 Task: Create List Brand Promise in Board Website Traffic Optimization to Workspace Business Loans. Create List Brand Mission Statement in Board Business Intelligence and Analytics to Workspace Business Loans. Create List Brand Vision Statement in Board Sales Territory Mapping and Analysis to Workspace Business Loans
Action: Mouse moved to (82, 399)
Screenshot: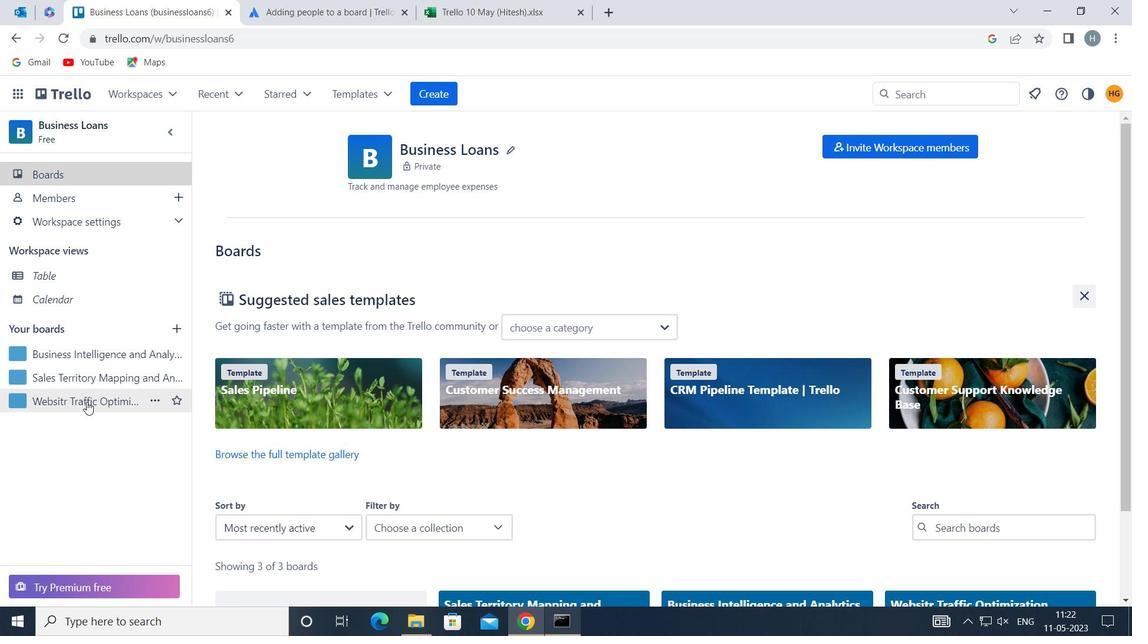 
Action: Mouse pressed left at (82, 399)
Screenshot: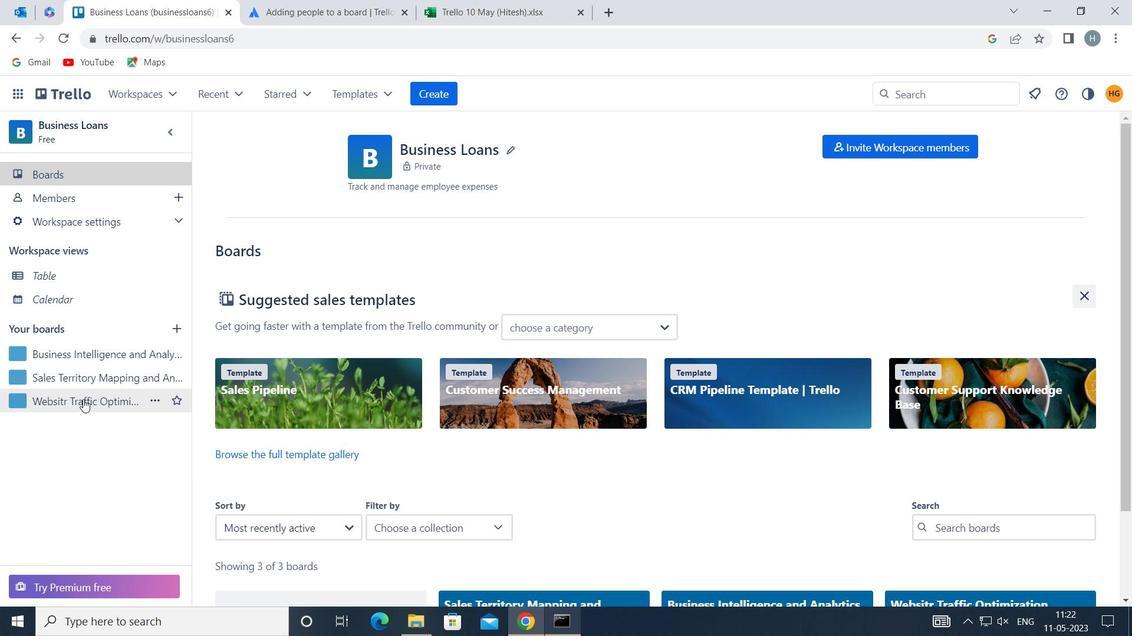 
Action: Mouse moved to (318, 185)
Screenshot: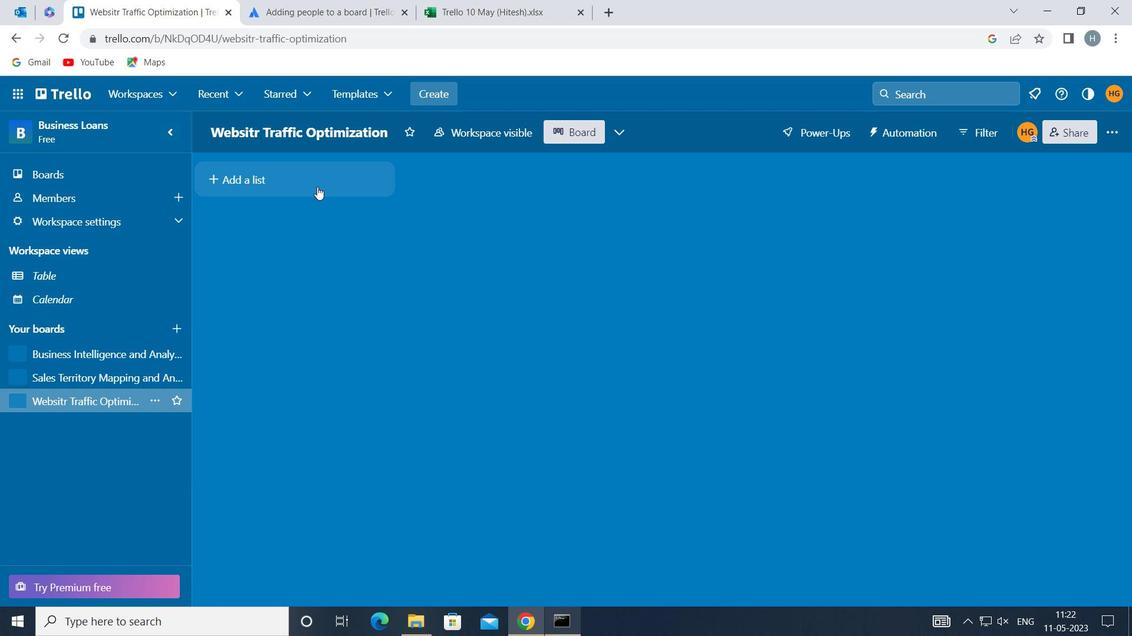 
Action: Mouse pressed left at (318, 185)
Screenshot: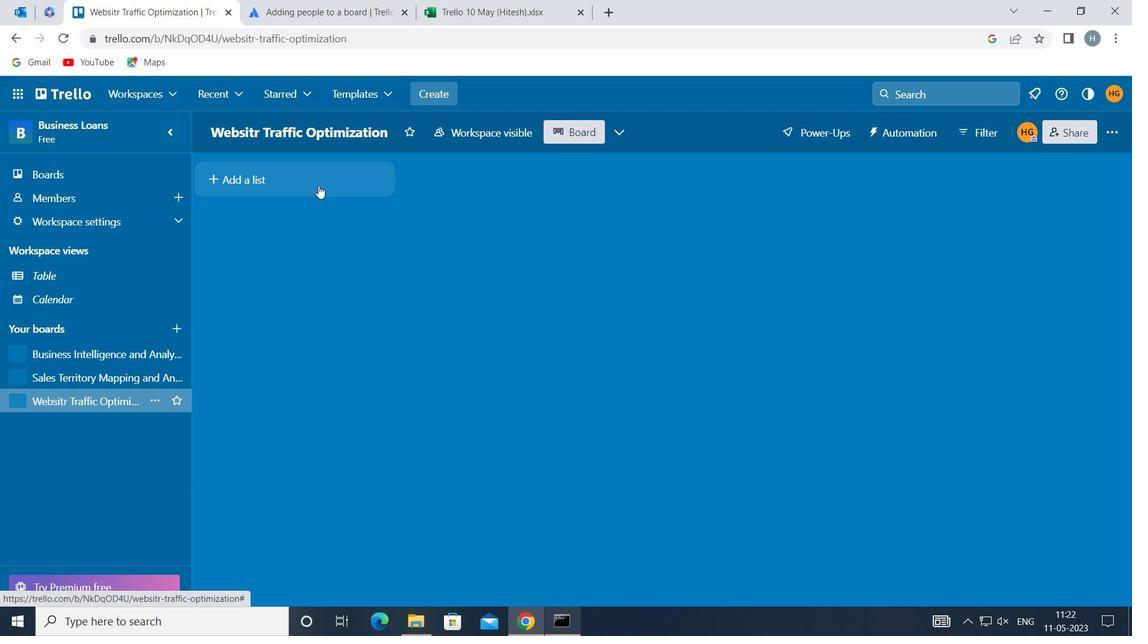 
Action: Key pressed <Key.shift>BRAND<Key.space><Key.shift>PROMISE
Screenshot: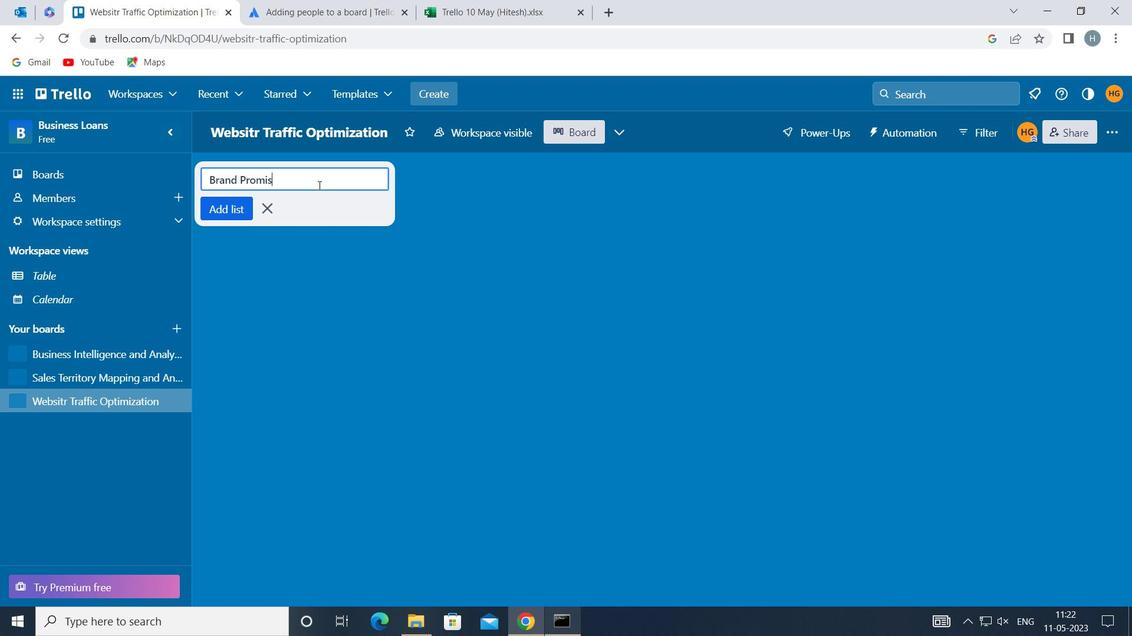 
Action: Mouse moved to (229, 212)
Screenshot: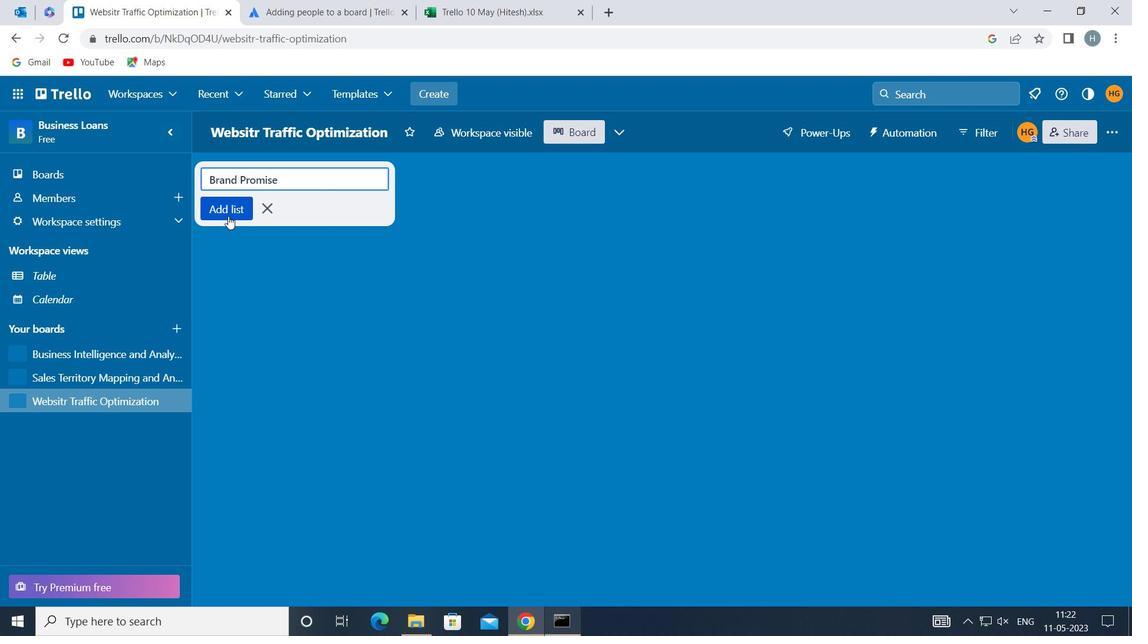
Action: Mouse pressed left at (229, 212)
Screenshot: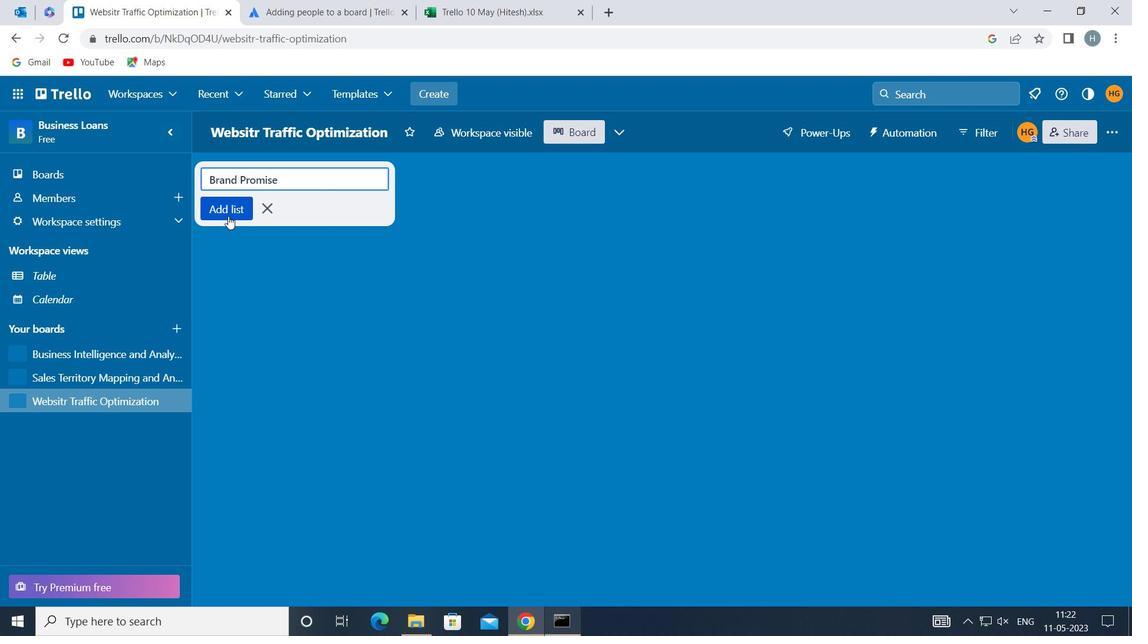 
Action: Mouse moved to (245, 313)
Screenshot: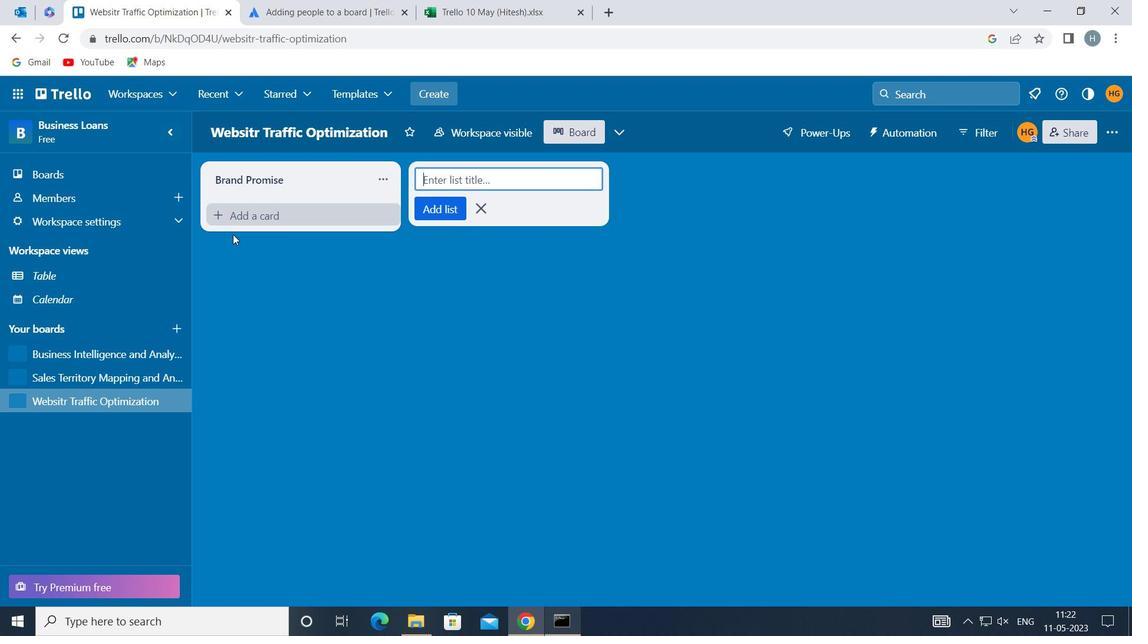 
Action: Mouse pressed left at (245, 313)
Screenshot: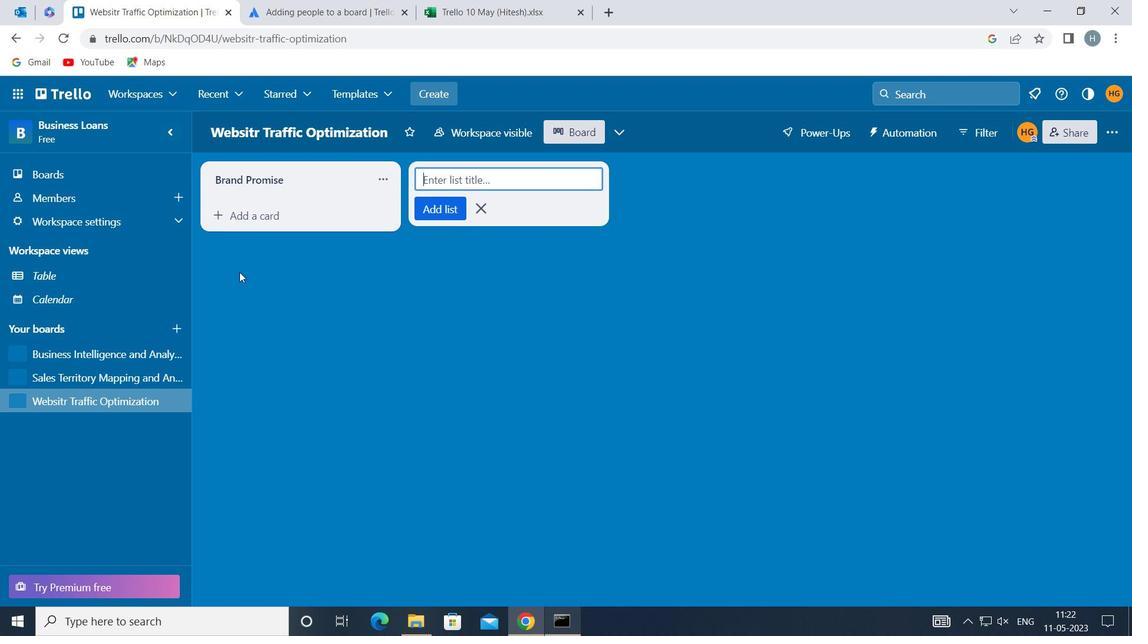 
Action: Mouse moved to (91, 356)
Screenshot: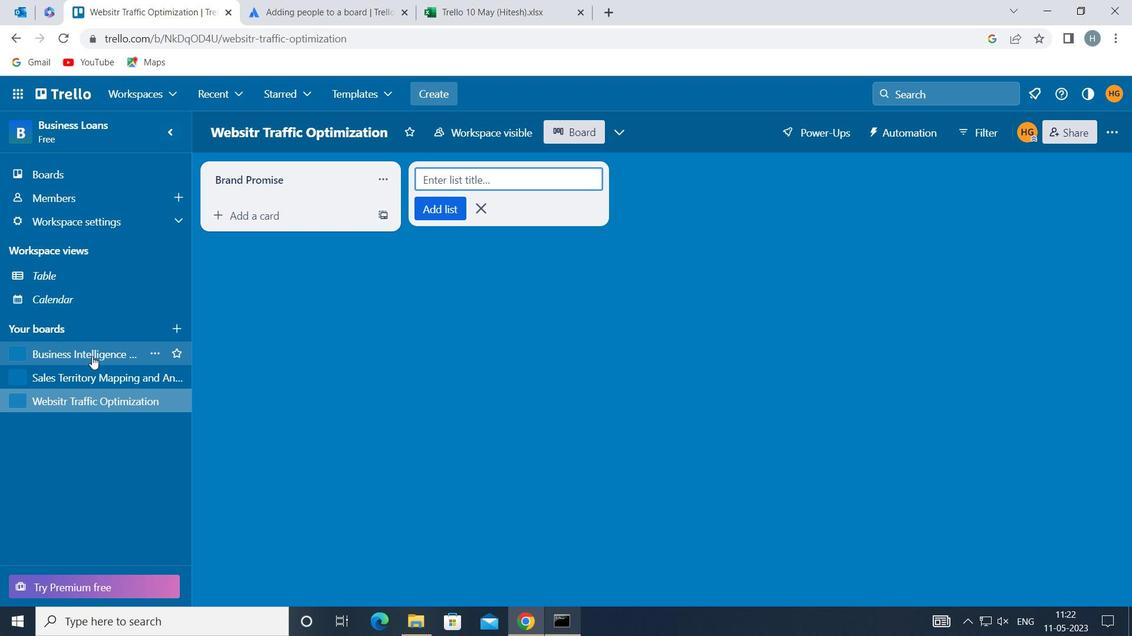 
Action: Mouse pressed left at (91, 356)
Screenshot: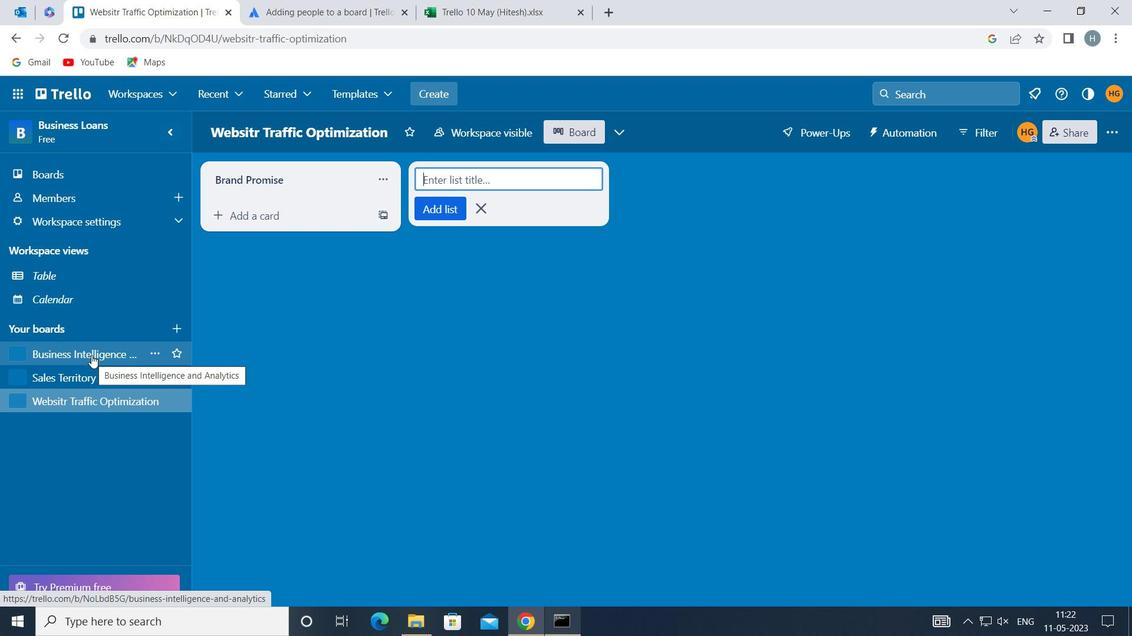 
Action: Mouse moved to (278, 184)
Screenshot: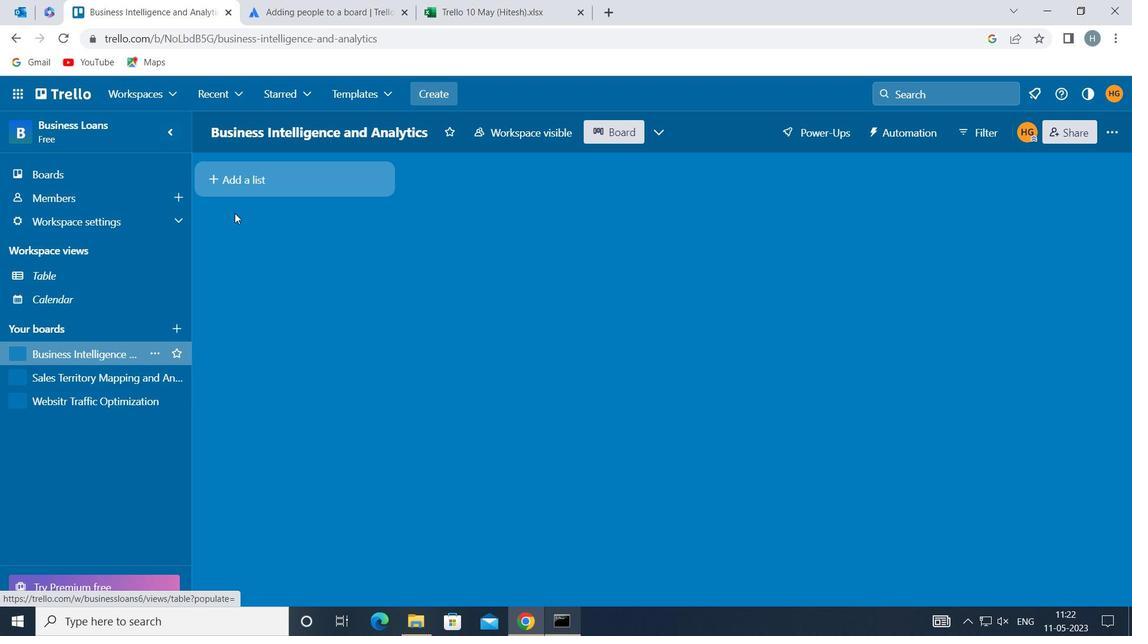 
Action: Mouse pressed left at (278, 184)
Screenshot: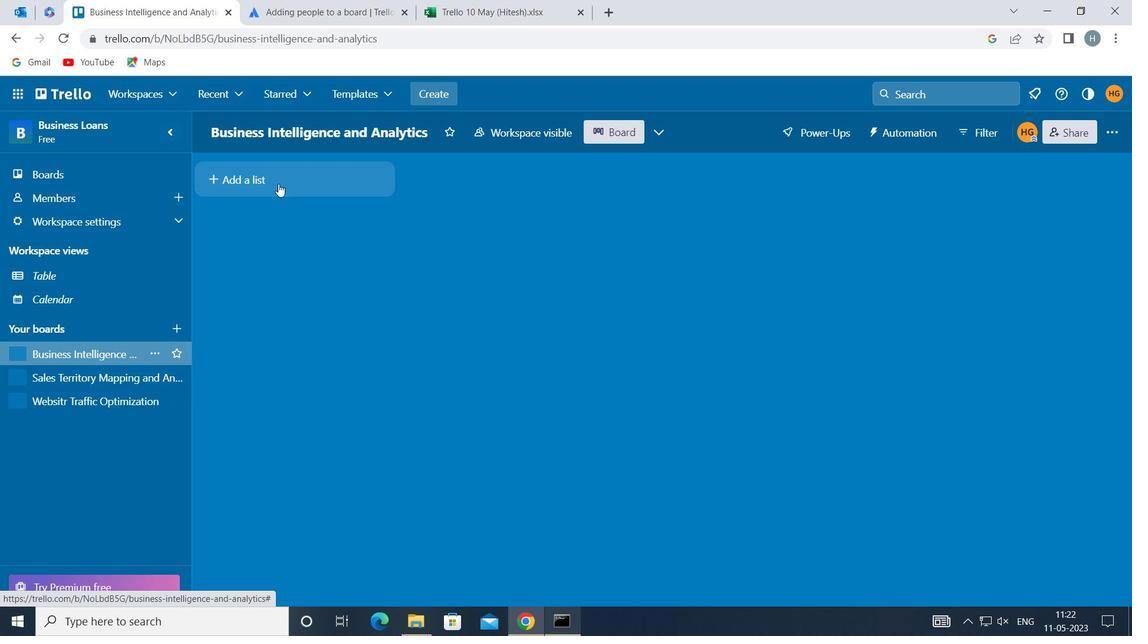 
Action: Mouse moved to (303, 178)
Screenshot: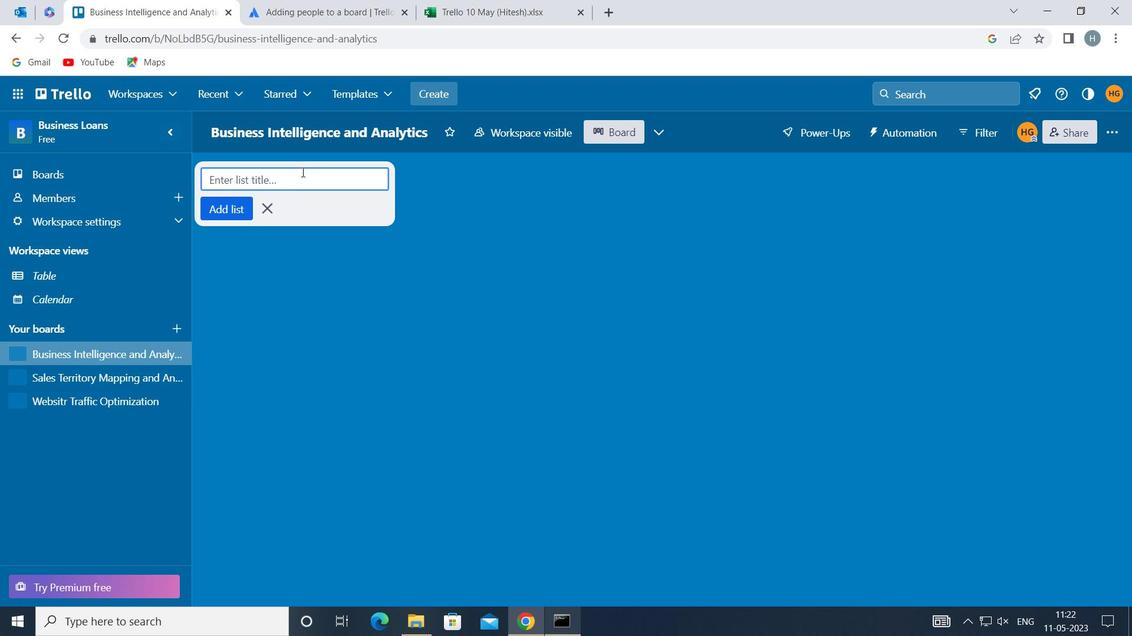 
Action: Mouse pressed left at (303, 178)
Screenshot: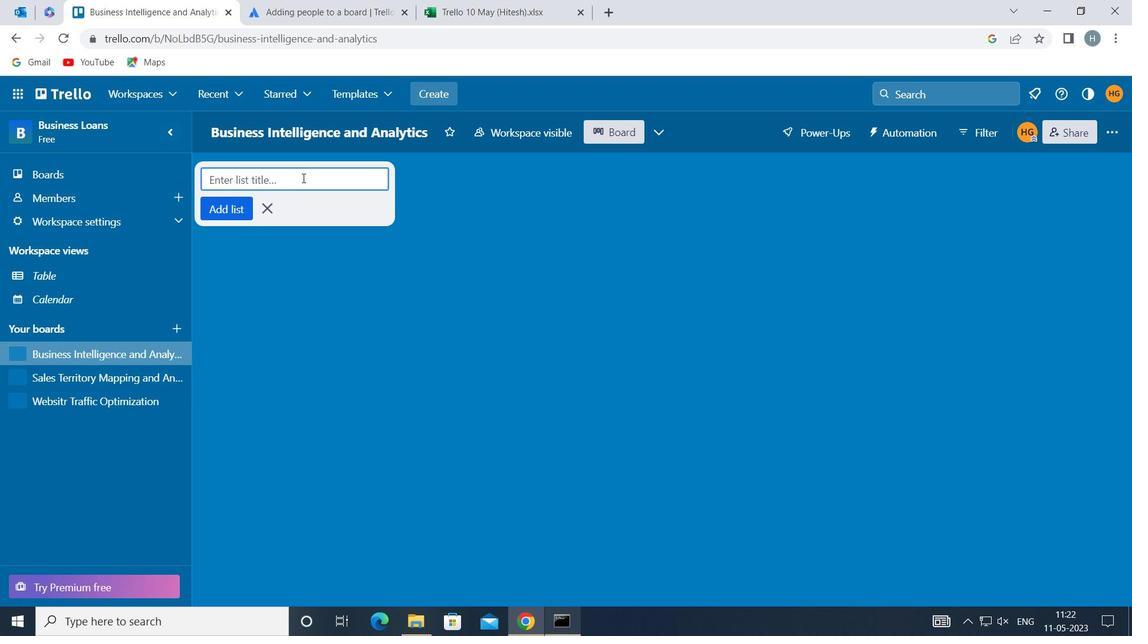 
Action: Key pressed <Key.shift>BRAND<Key.space><Key.shift>MISSION<Key.space><Key.shift>STATEMENT
Screenshot: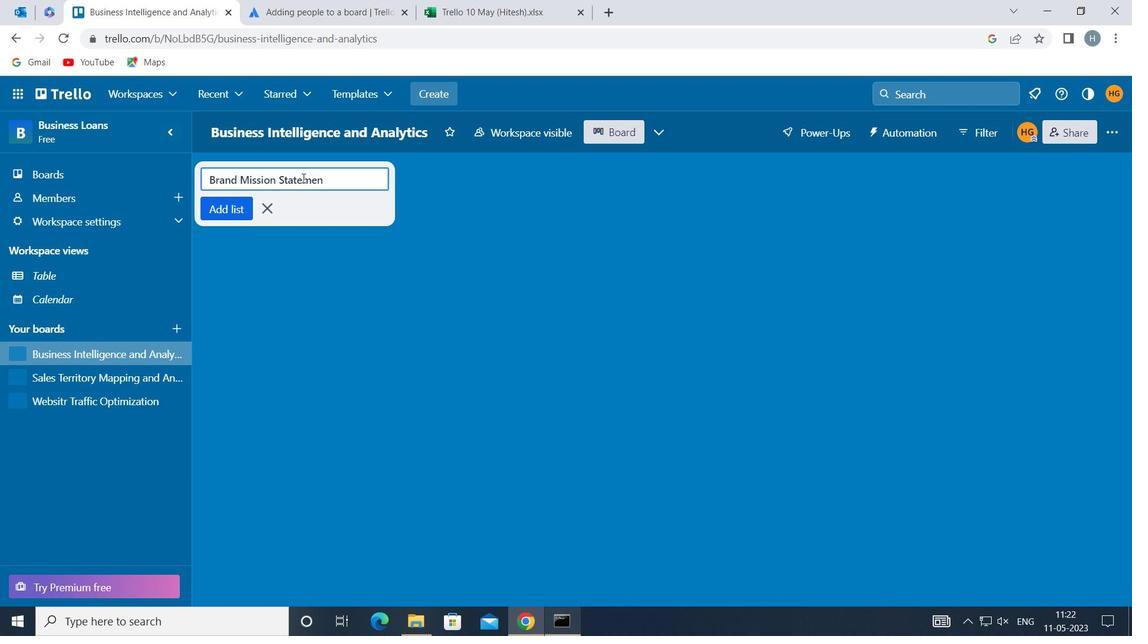 
Action: Mouse moved to (234, 205)
Screenshot: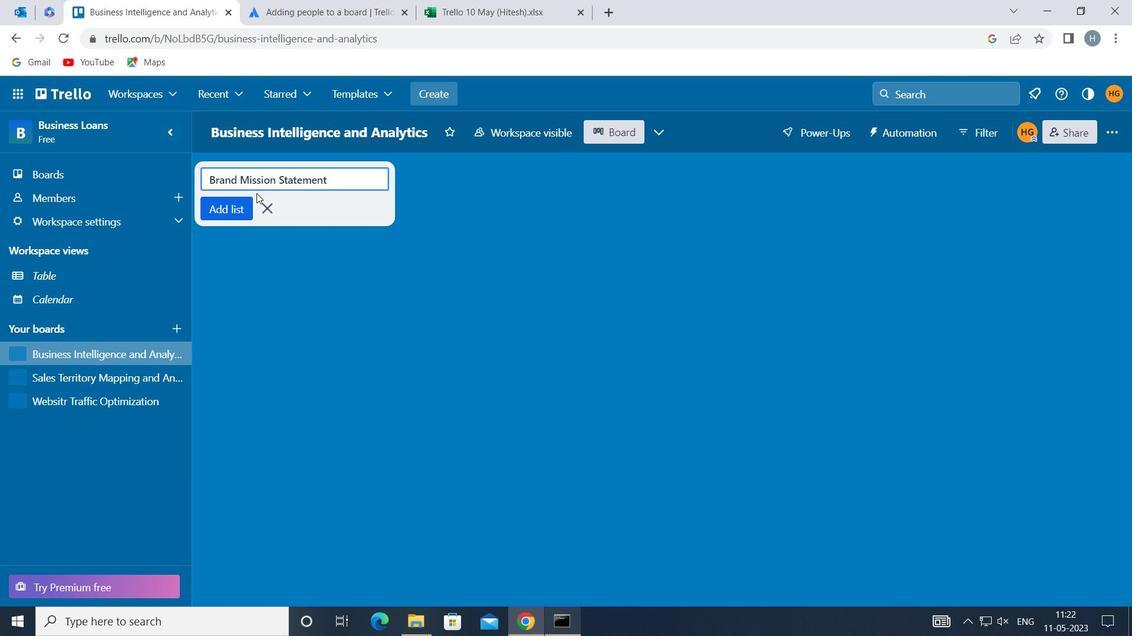 
Action: Mouse pressed left at (234, 205)
Screenshot: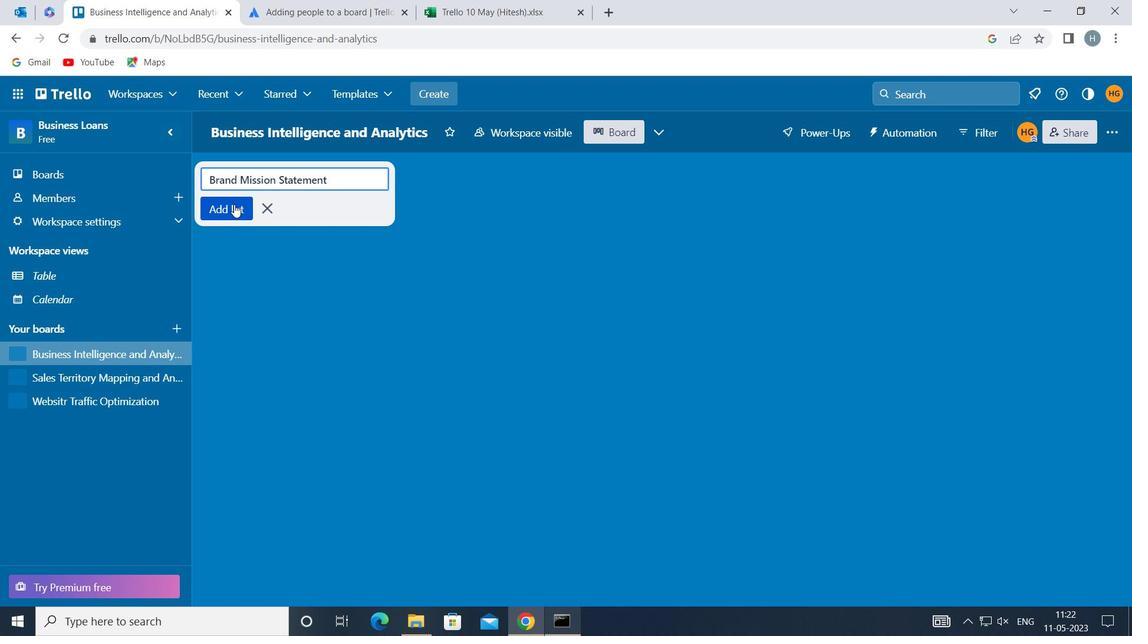 
Action: Mouse moved to (257, 294)
Screenshot: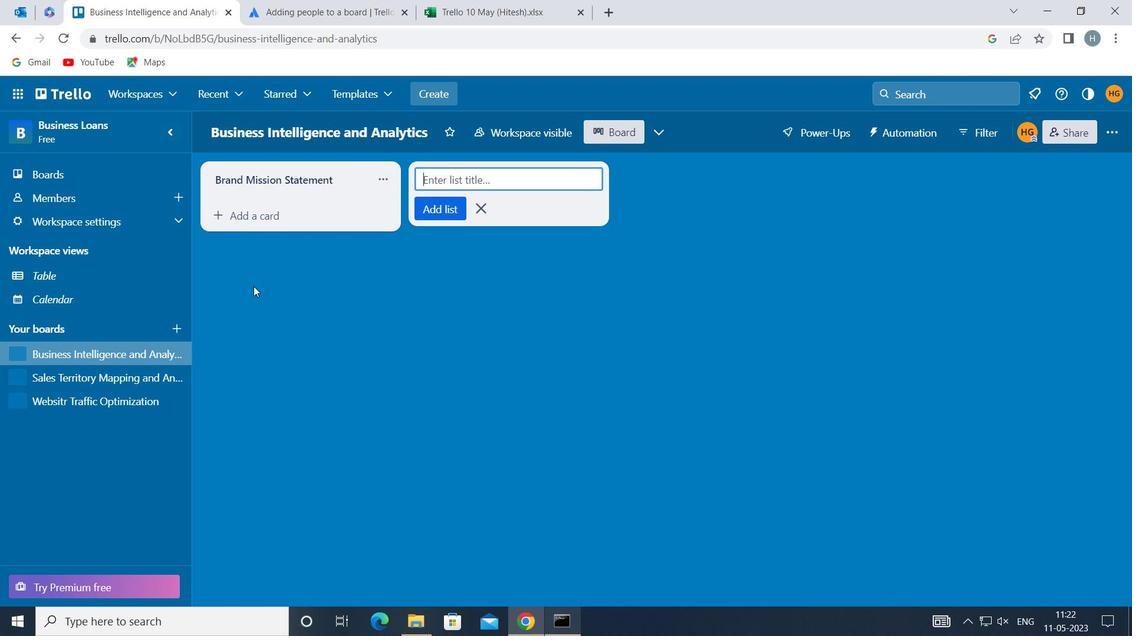 
Action: Mouse pressed left at (257, 294)
Screenshot: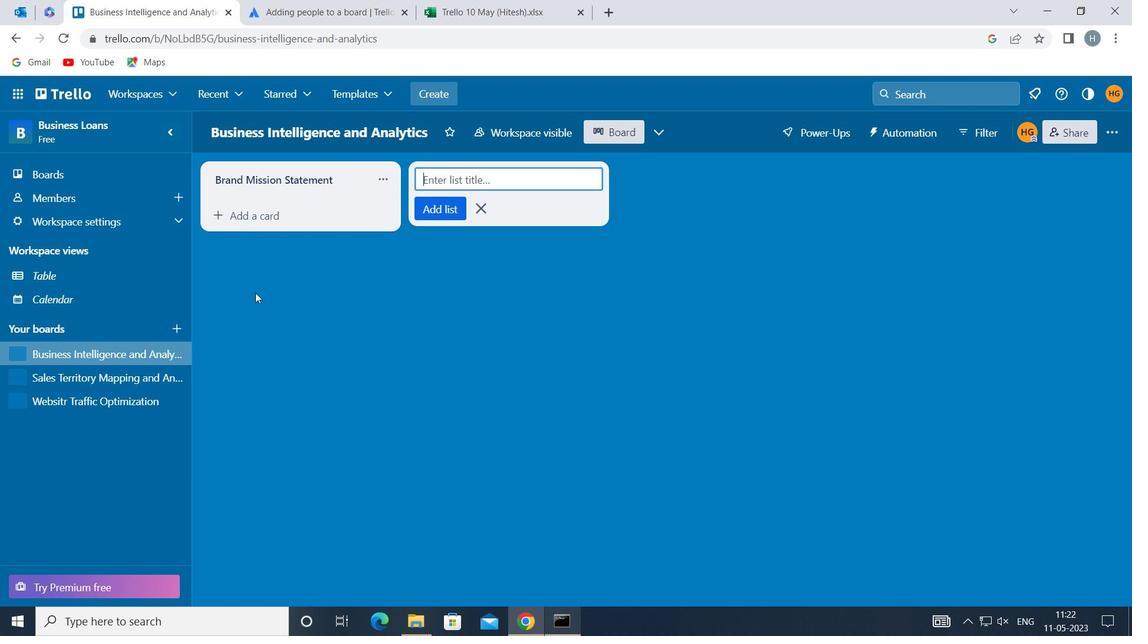 
Action: Mouse moved to (101, 375)
Screenshot: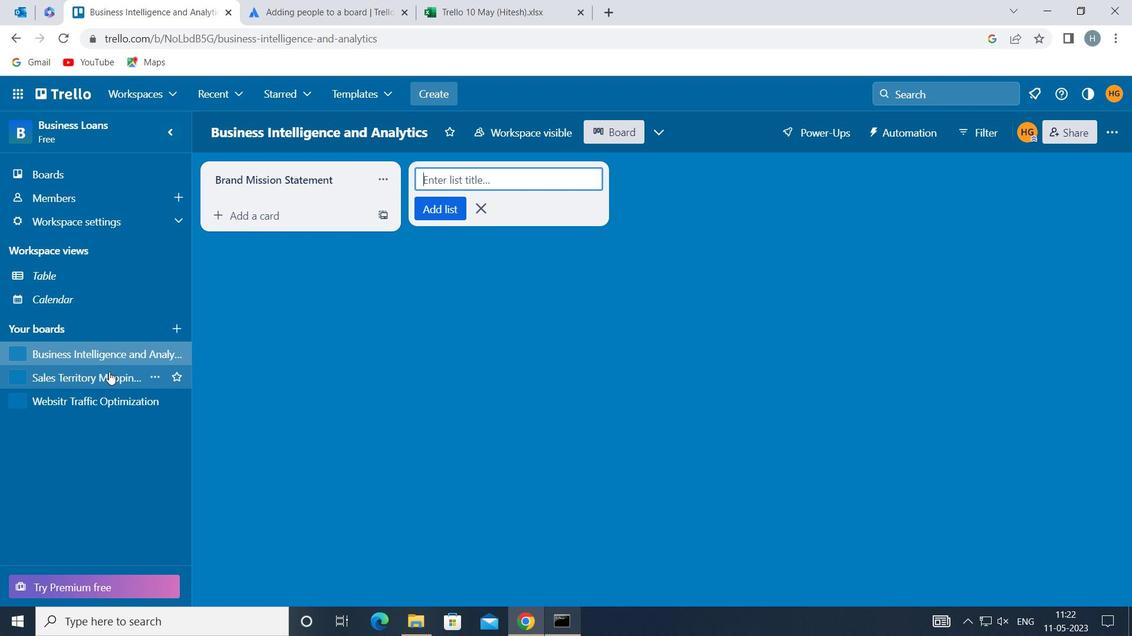 
Action: Mouse pressed left at (101, 375)
Screenshot: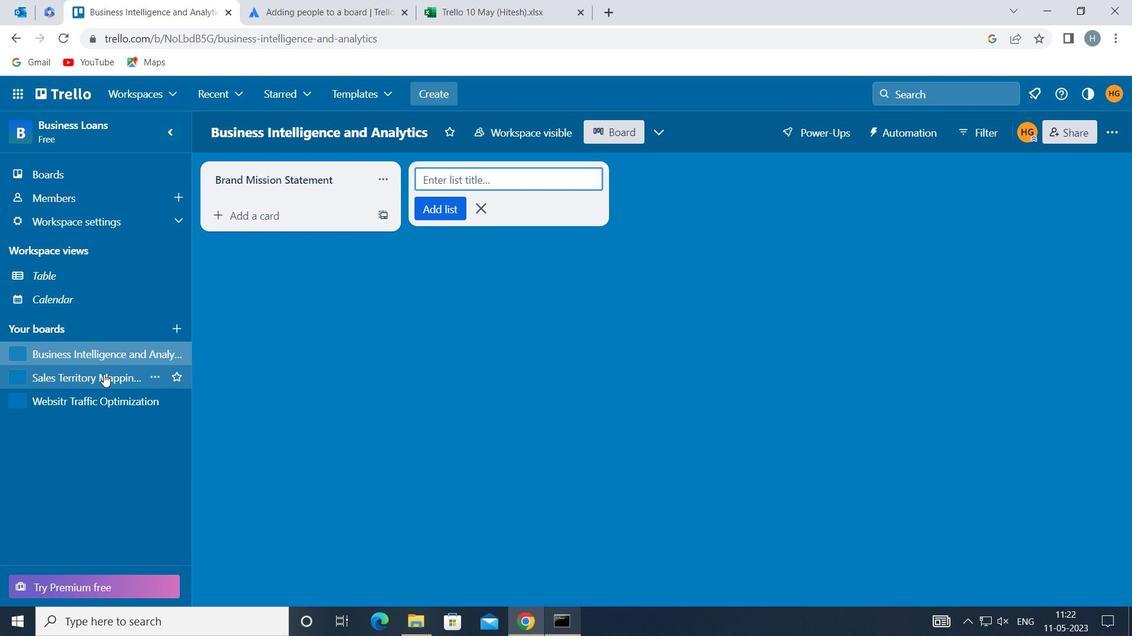 
Action: Mouse moved to (299, 169)
Screenshot: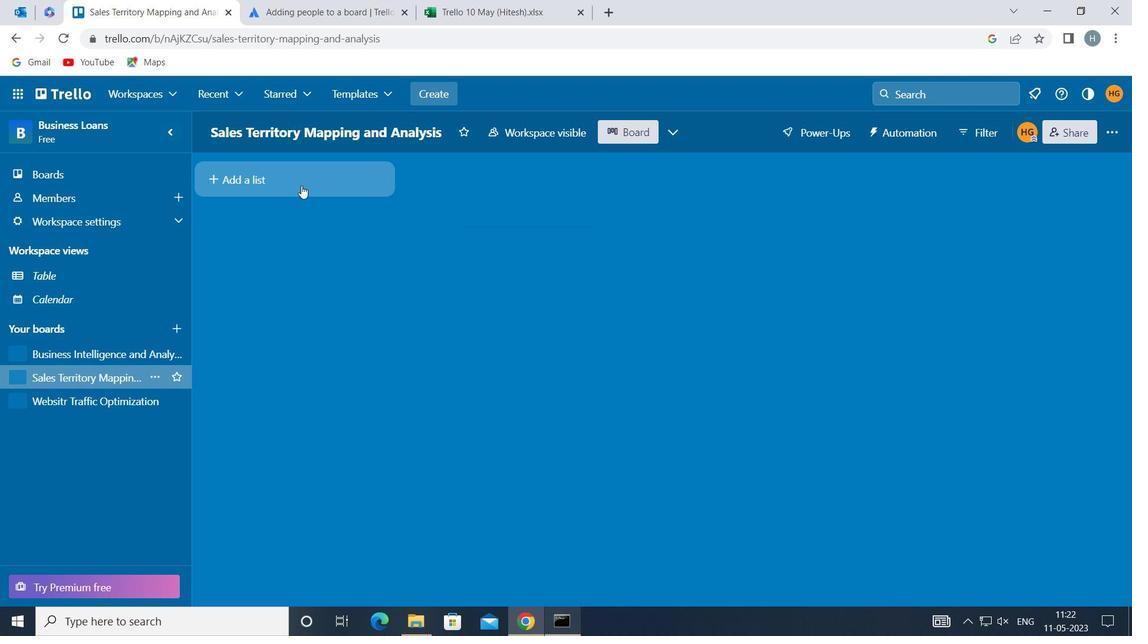 
Action: Mouse pressed left at (299, 169)
Screenshot: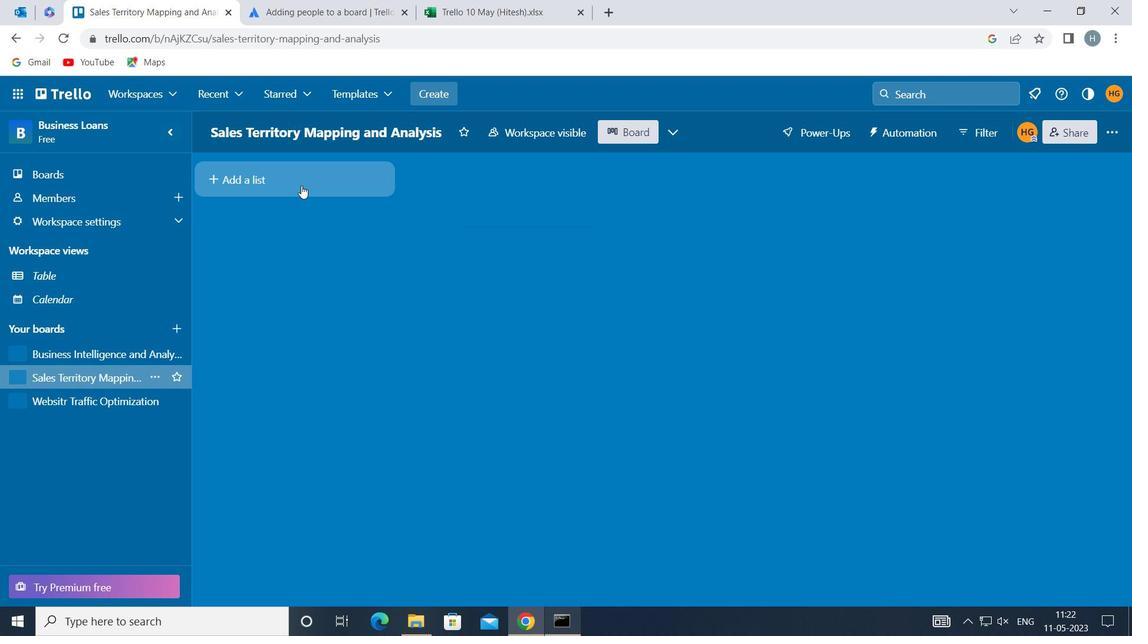 
Action: Mouse moved to (300, 178)
Screenshot: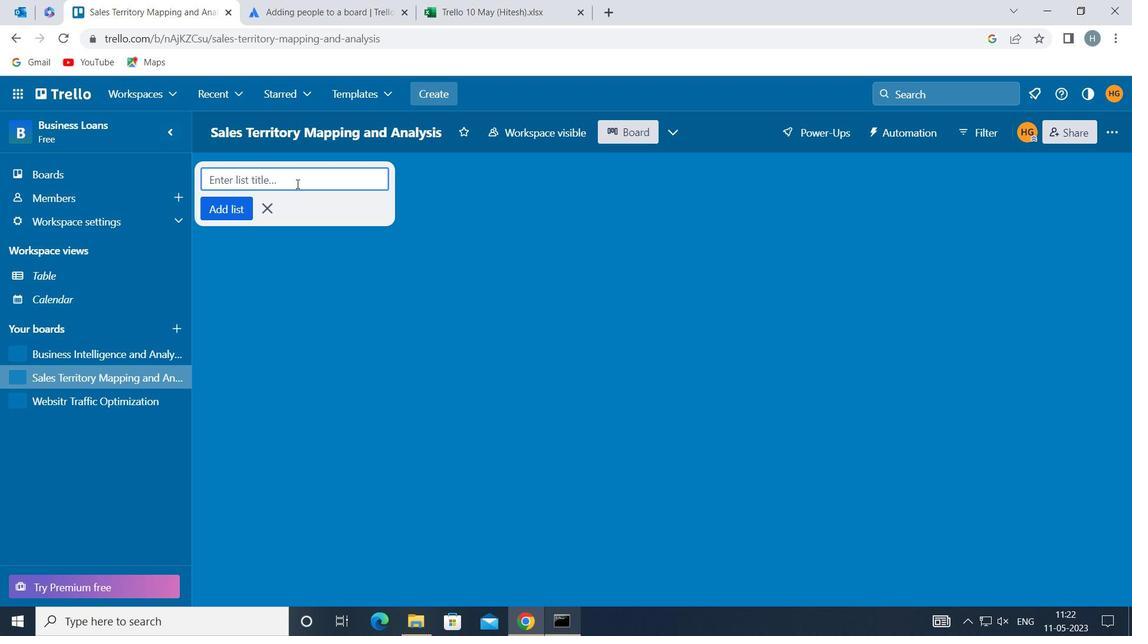 
Action: Mouse pressed left at (300, 178)
Screenshot: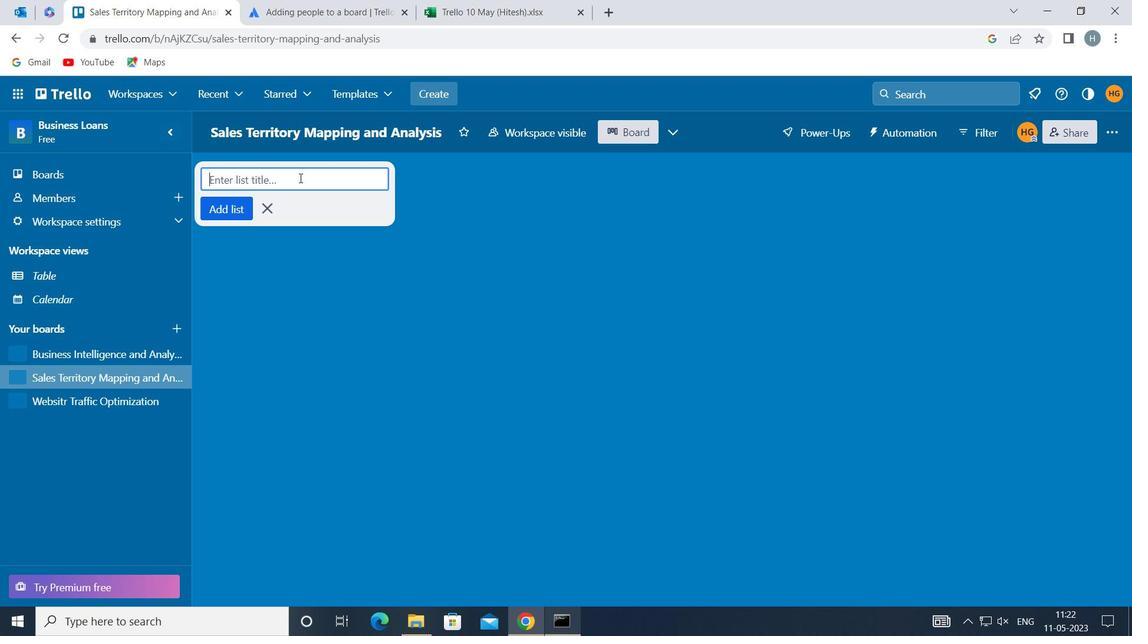 
Action: Mouse moved to (300, 178)
Screenshot: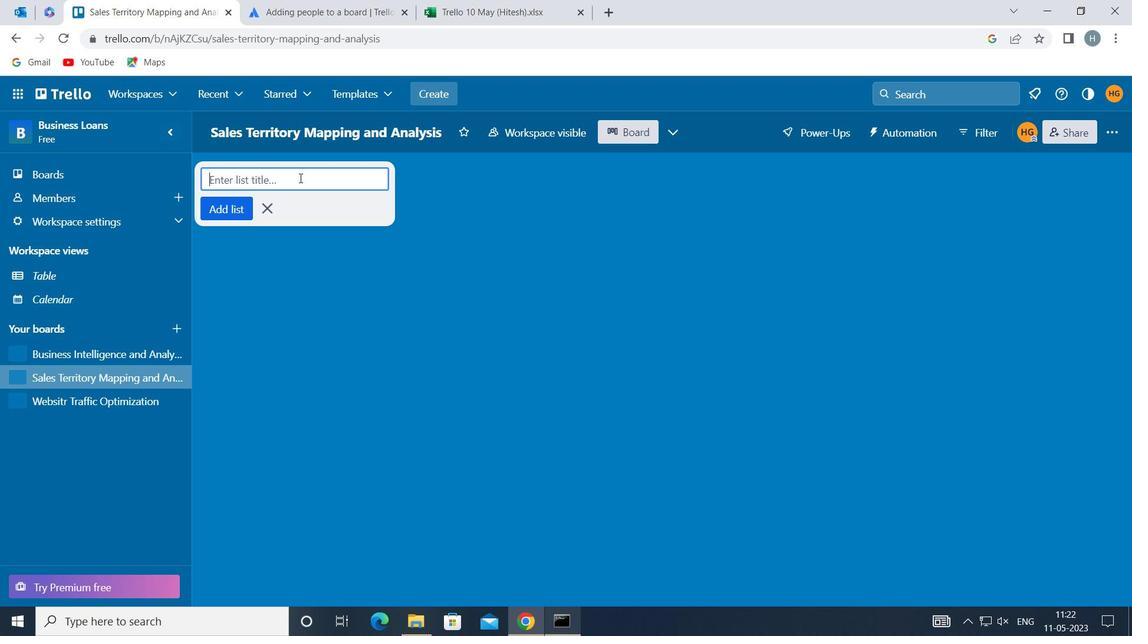 
Action: Key pressed <Key.shift>BRAB<Key.backspace>ND<Key.space><Key.shift>VISION<Key.space><Key.shift>STATEMENT
Screenshot: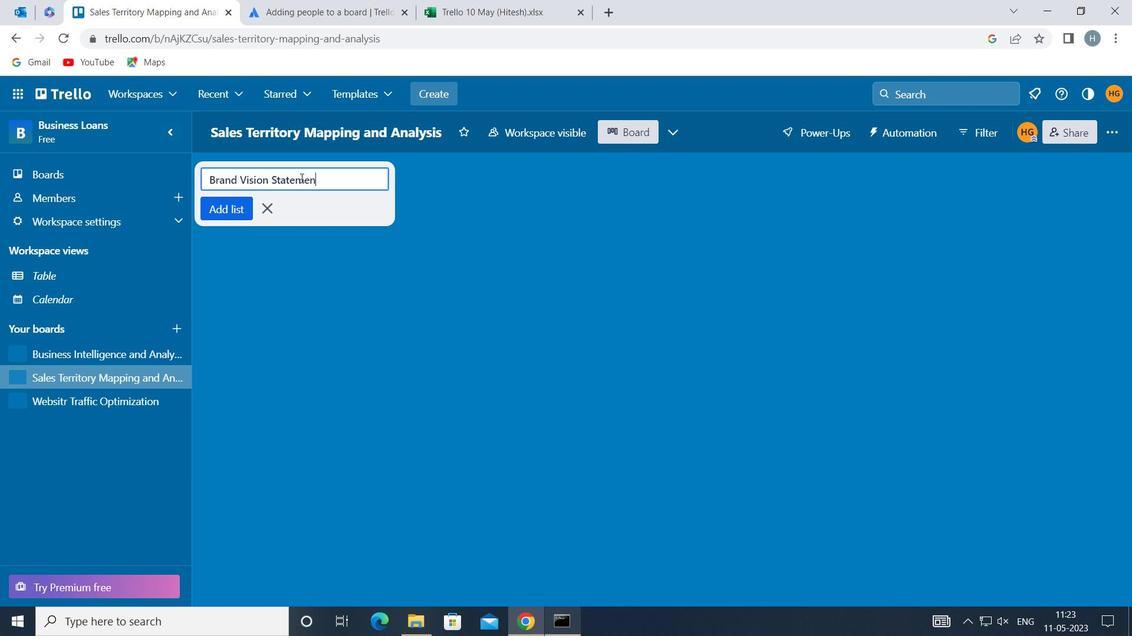 
Action: Mouse moved to (231, 207)
Screenshot: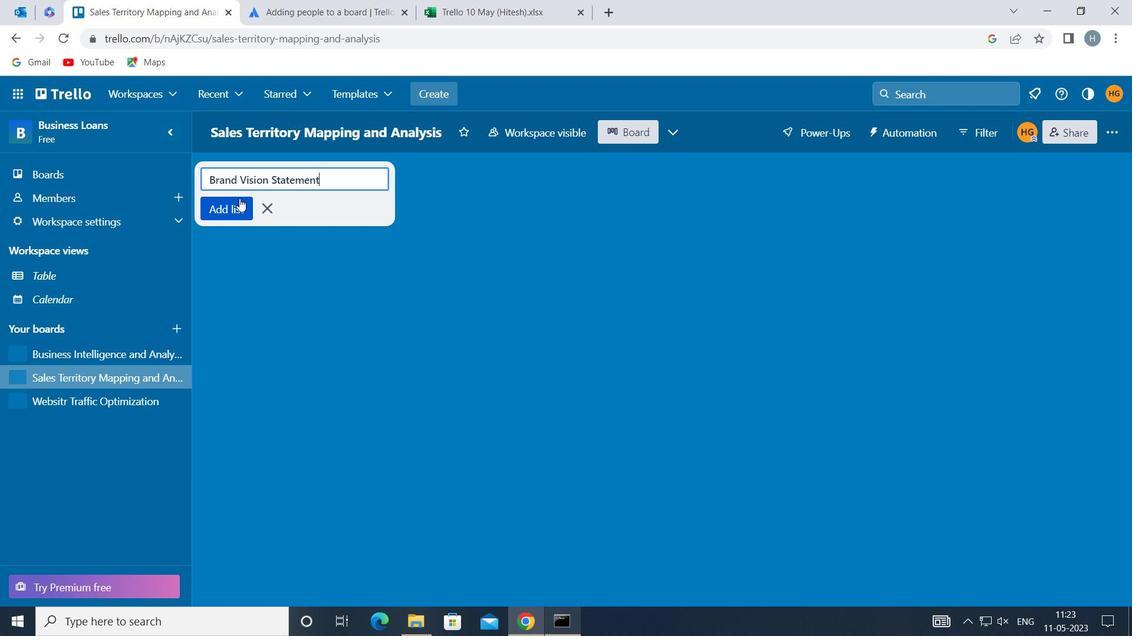 
Action: Mouse pressed left at (231, 207)
Screenshot: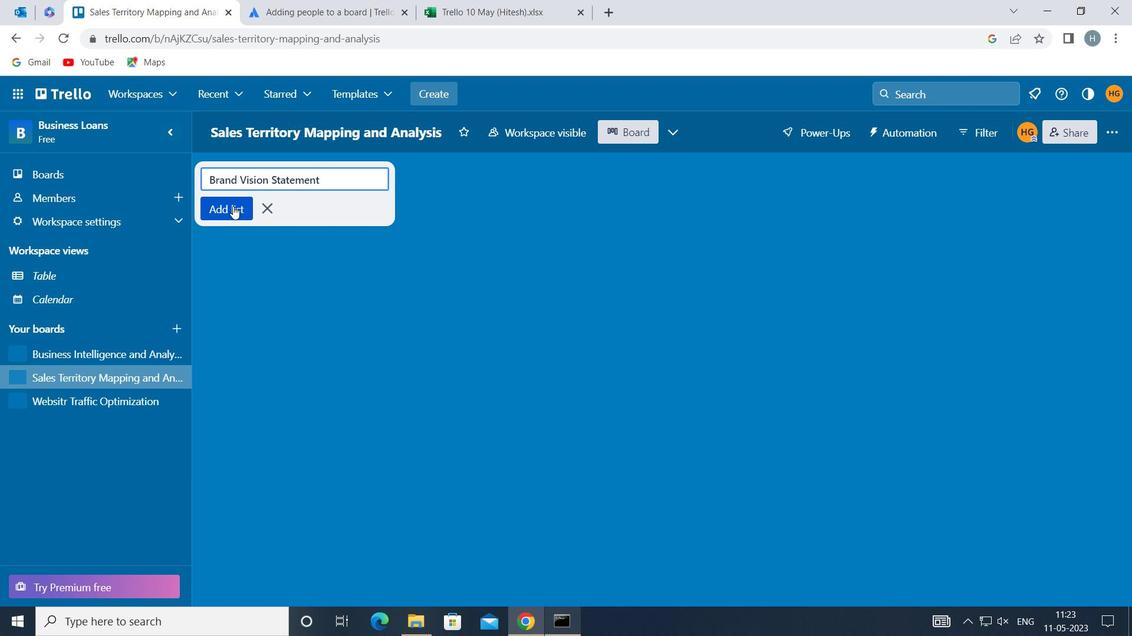 
Action: Mouse moved to (295, 288)
Screenshot: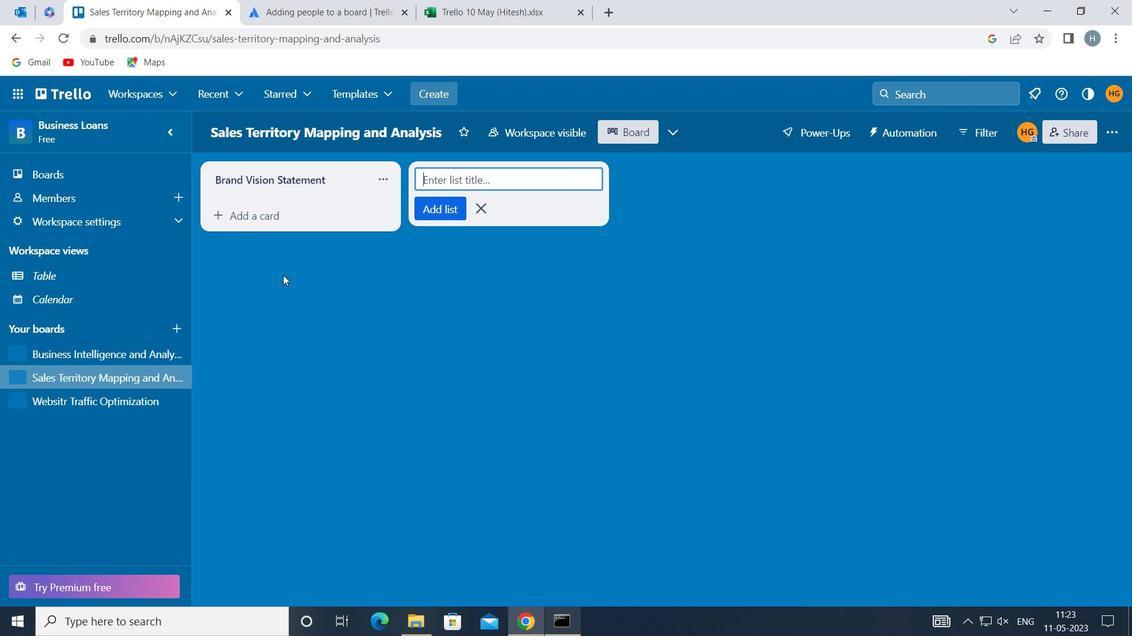 
Action: Mouse pressed left at (295, 288)
Screenshot: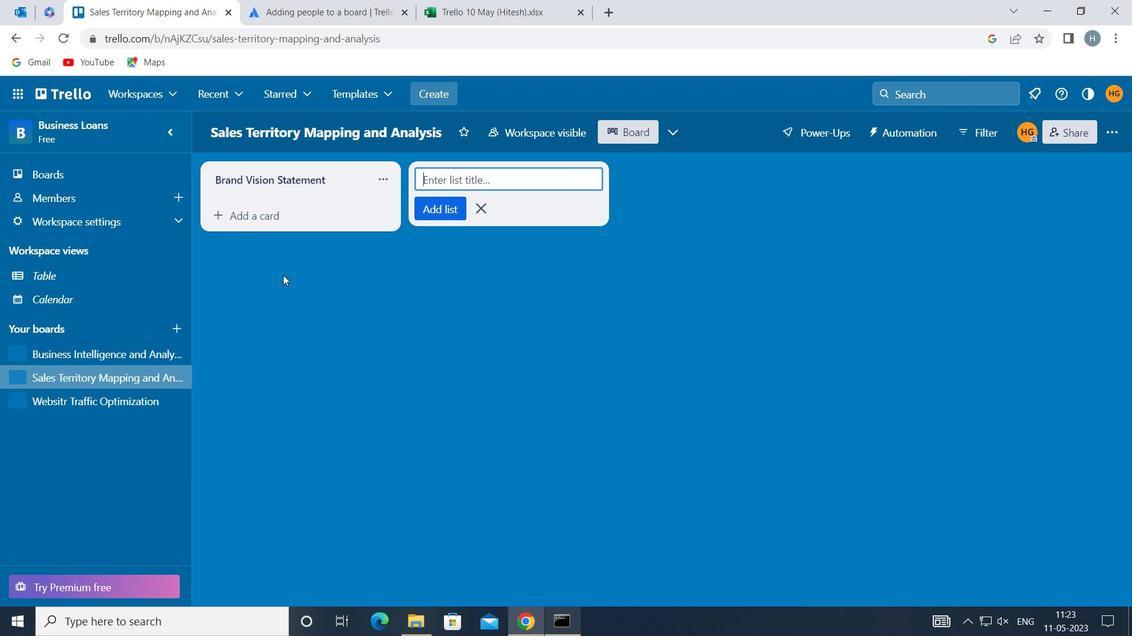 
Action: Mouse moved to (296, 287)
Screenshot: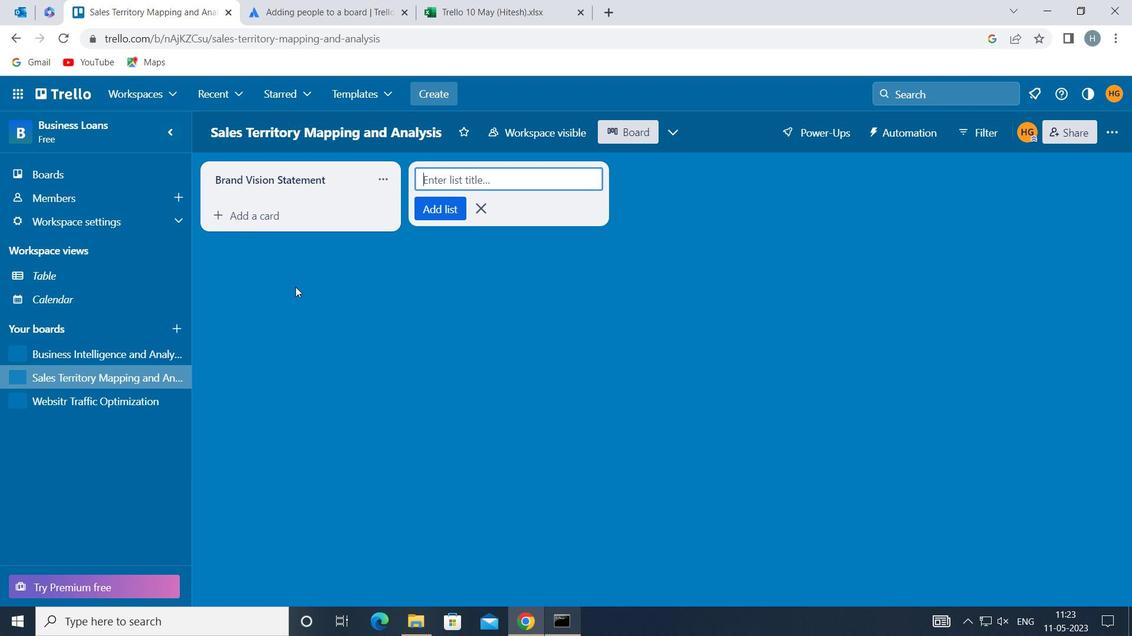 
